 Task: Enable the option "Follow the mouse" for "Screen input".
Action: Mouse moved to (141, 19)
Screenshot: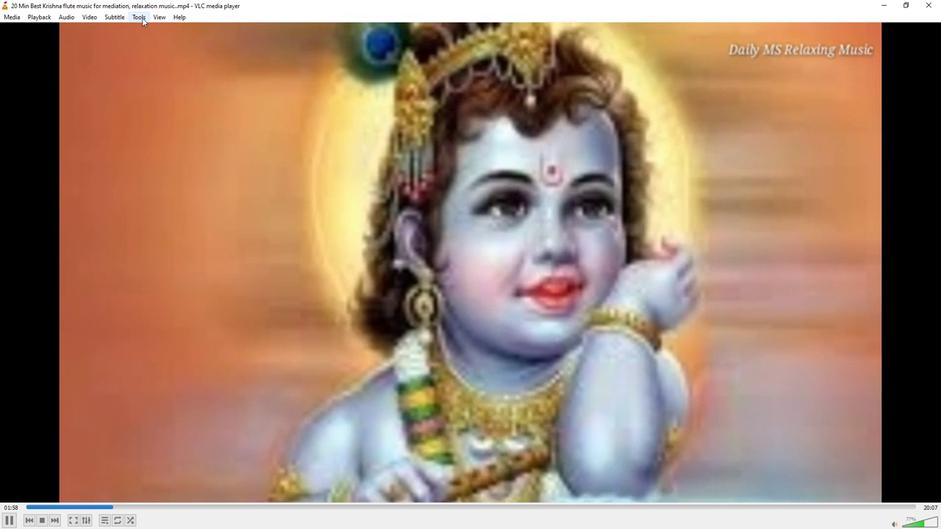 
Action: Mouse pressed left at (141, 19)
Screenshot: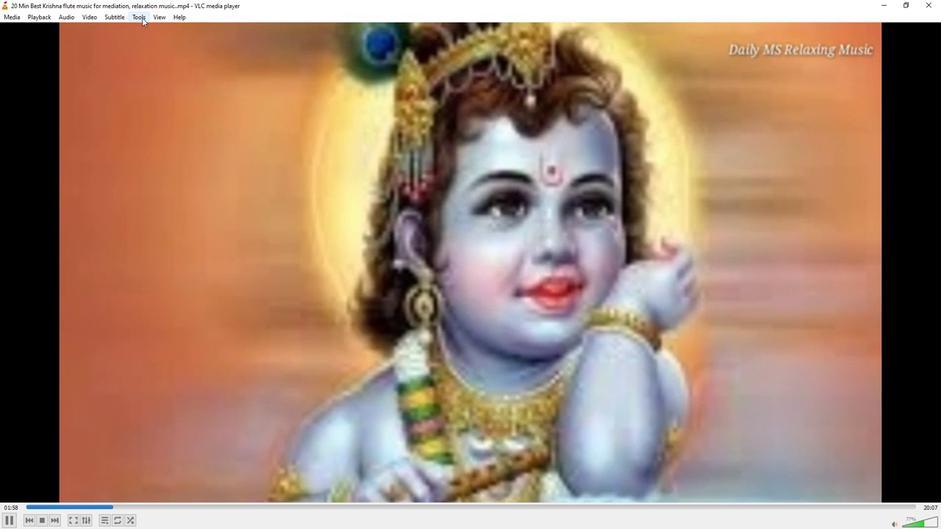 
Action: Mouse moved to (154, 135)
Screenshot: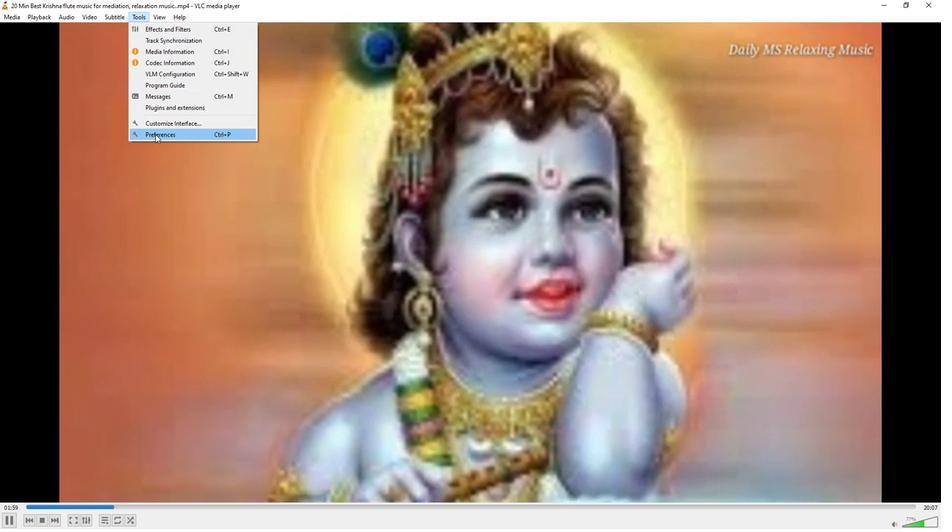 
Action: Mouse pressed left at (154, 135)
Screenshot: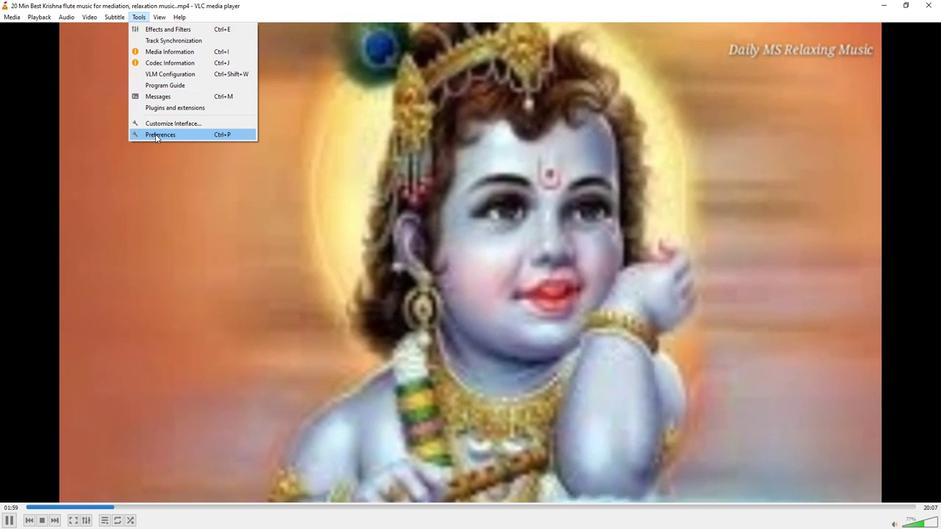 
Action: Mouse moved to (314, 433)
Screenshot: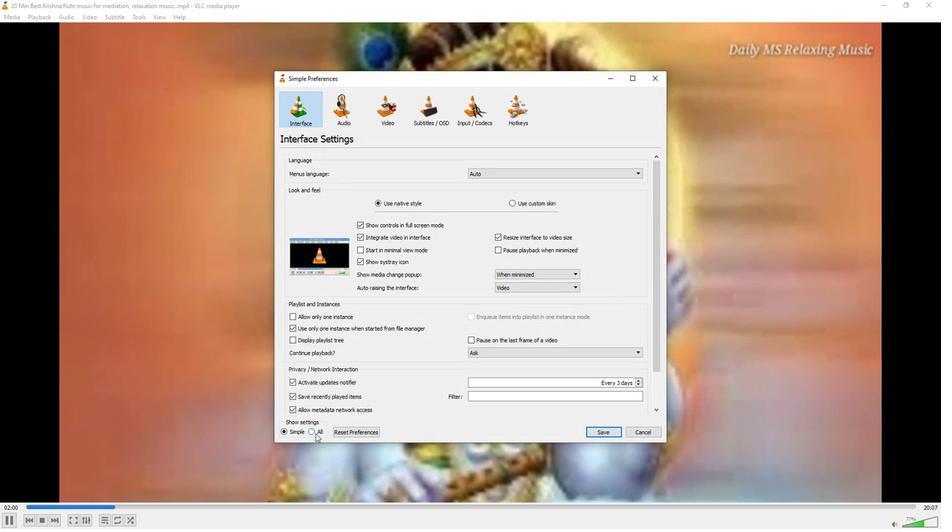 
Action: Mouse pressed left at (314, 433)
Screenshot: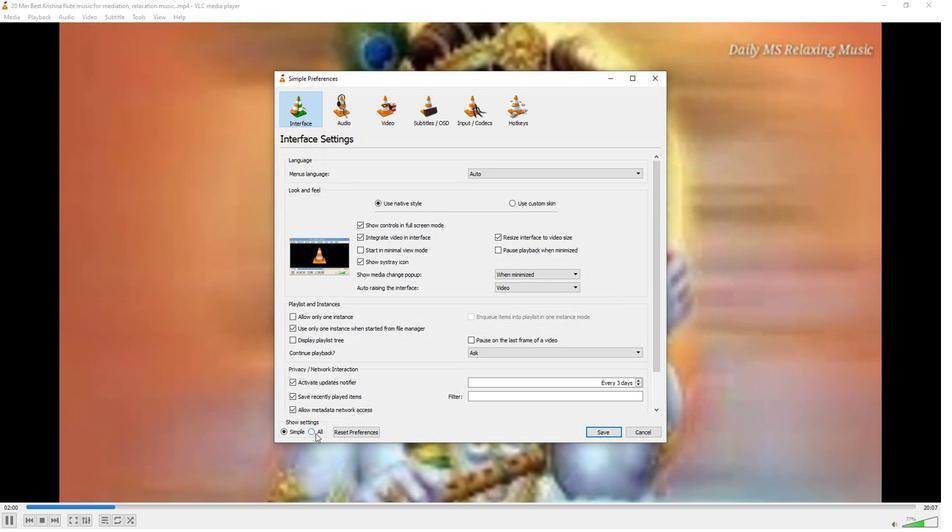 
Action: Mouse moved to (297, 270)
Screenshot: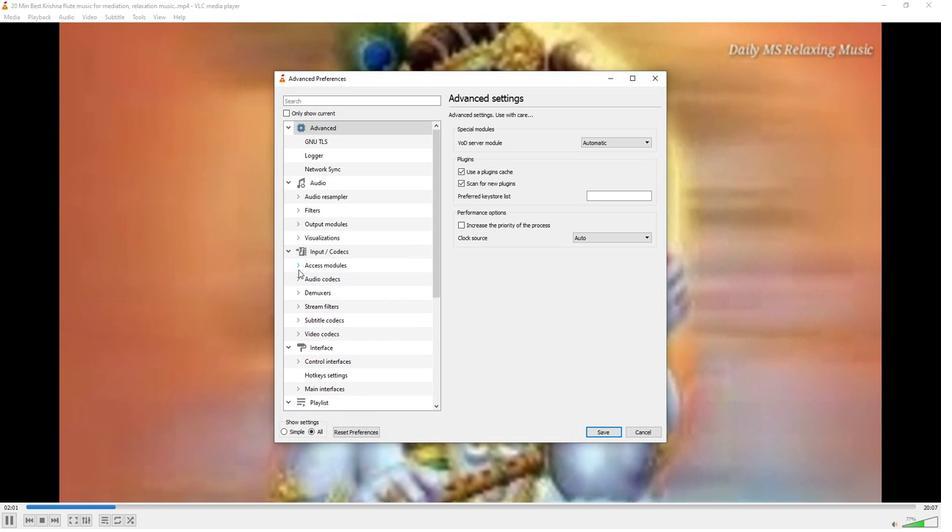 
Action: Mouse pressed left at (297, 270)
Screenshot: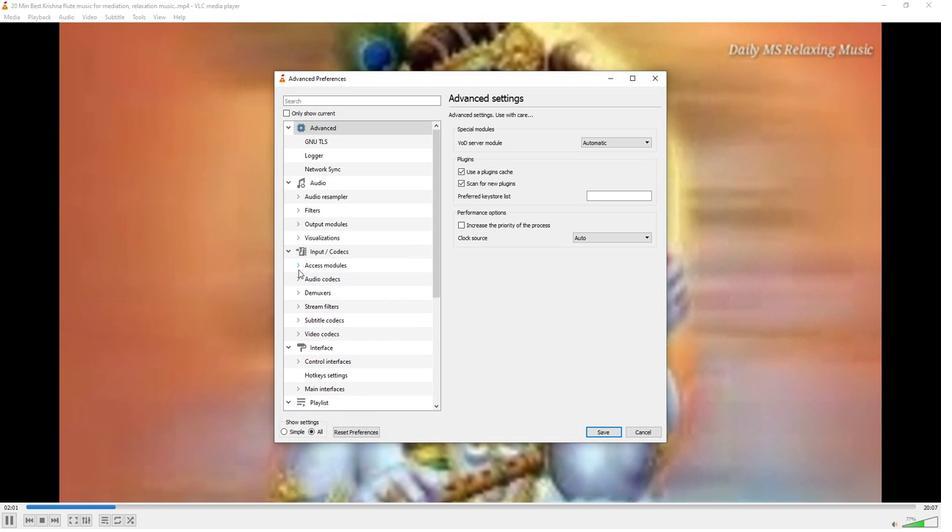 
Action: Mouse moved to (312, 293)
Screenshot: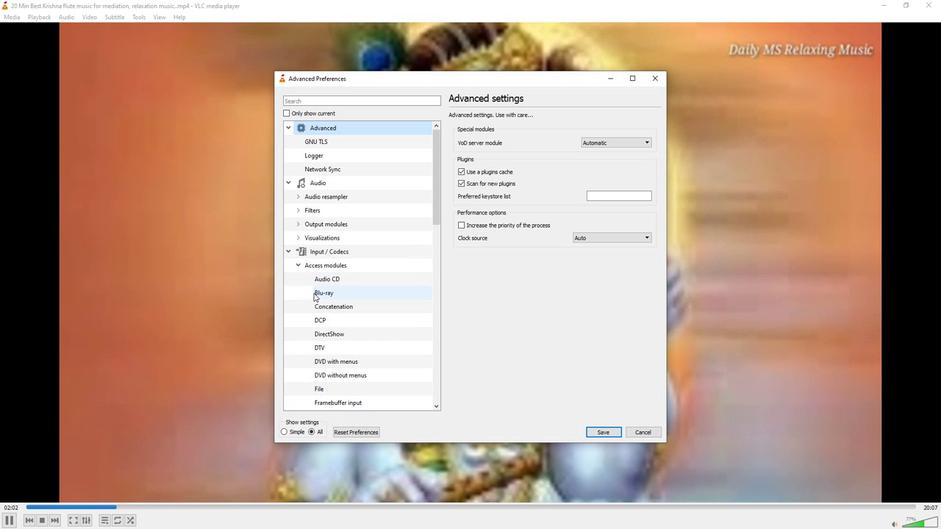 
Action: Mouse scrolled (312, 293) with delta (0, 0)
Screenshot: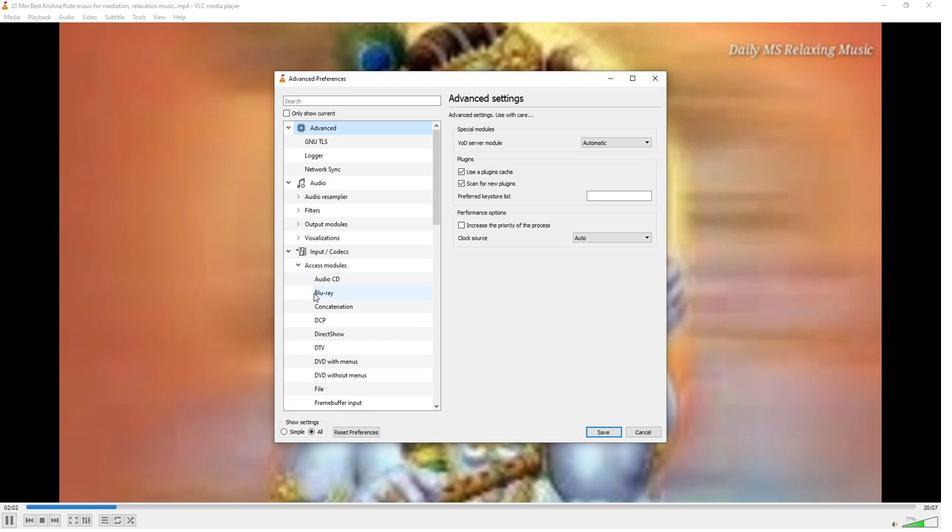 
Action: Mouse scrolled (312, 293) with delta (0, 0)
Screenshot: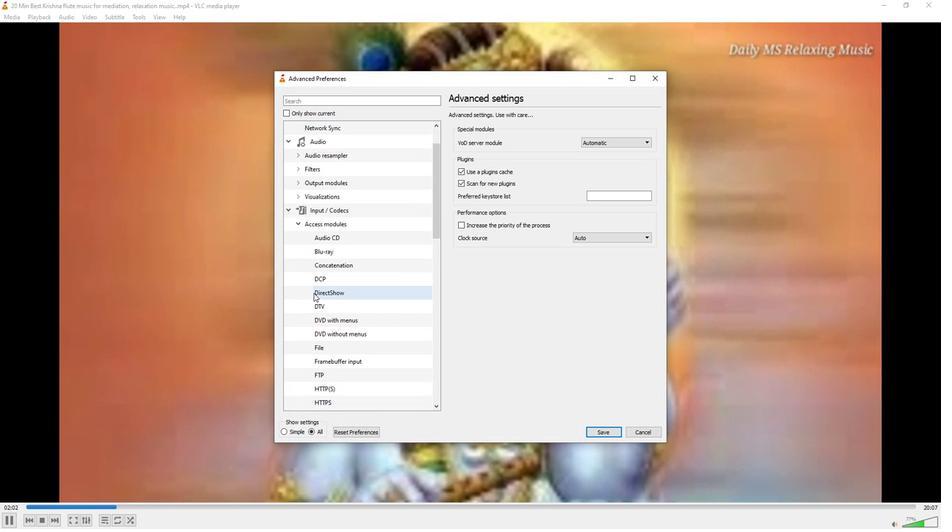 
Action: Mouse scrolled (312, 293) with delta (0, 0)
Screenshot: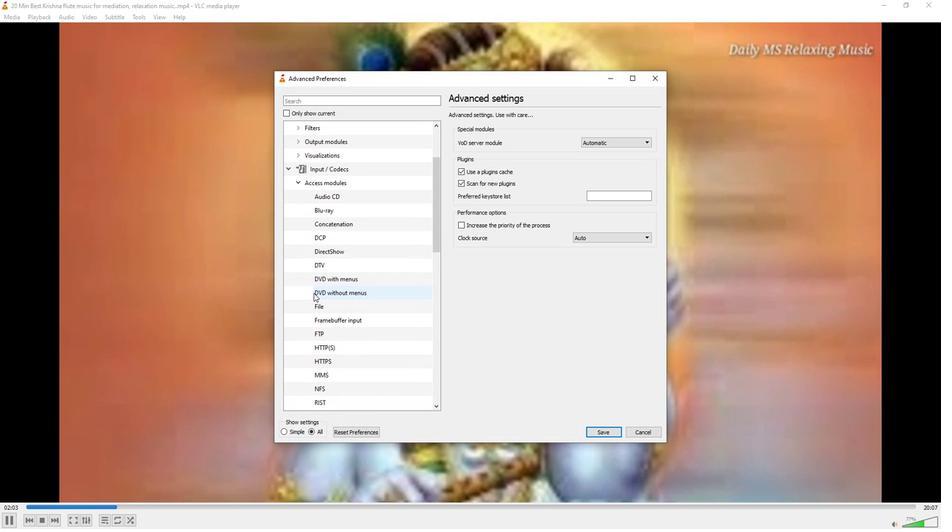 
Action: Mouse scrolled (312, 293) with delta (0, 0)
Screenshot: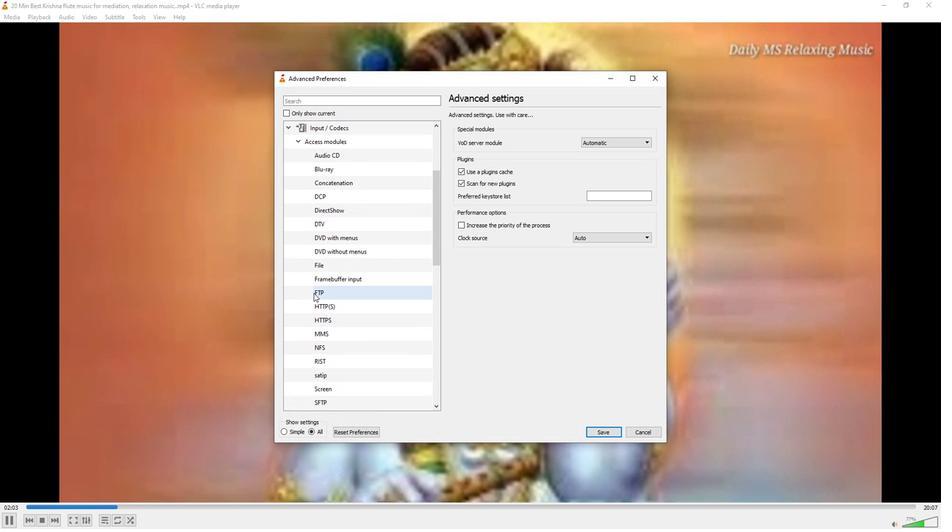
Action: Mouse scrolled (312, 293) with delta (0, 0)
Screenshot: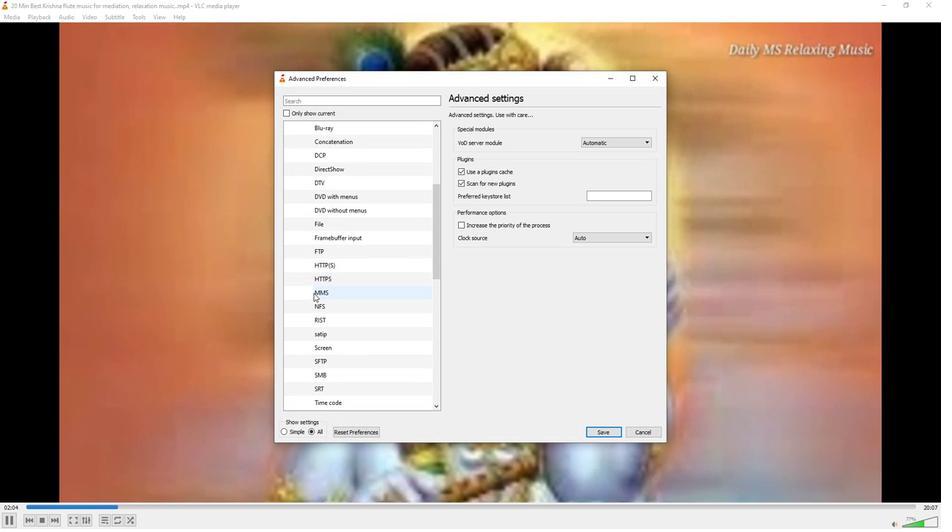 
Action: Mouse moved to (317, 308)
Screenshot: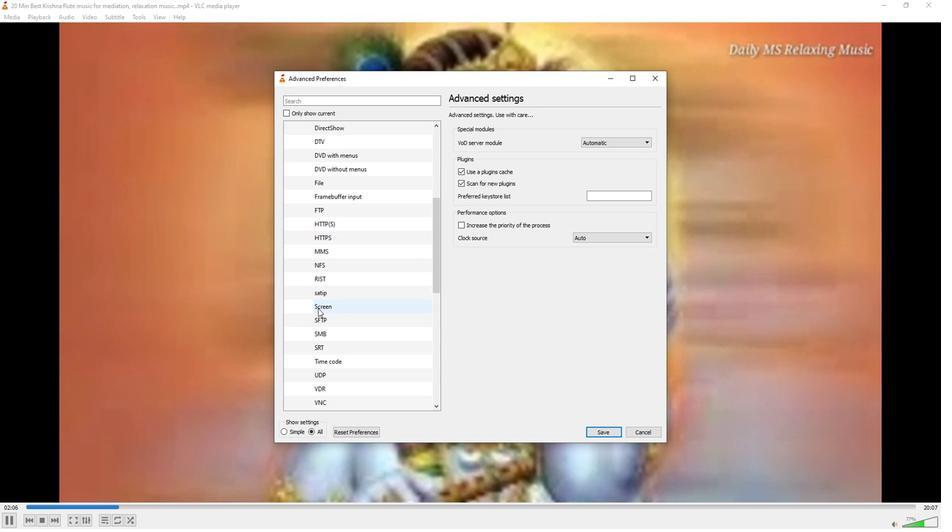 
Action: Mouse pressed left at (317, 308)
Screenshot: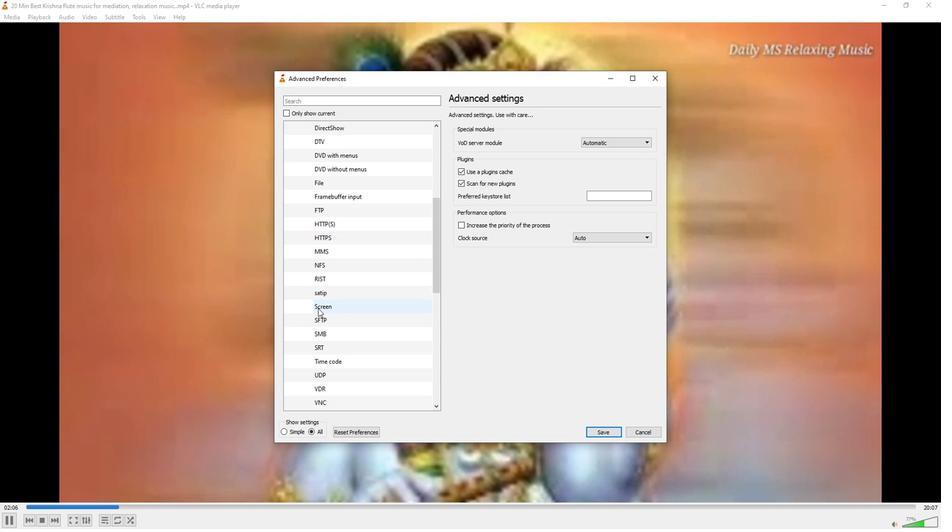 
Action: Mouse moved to (455, 198)
Screenshot: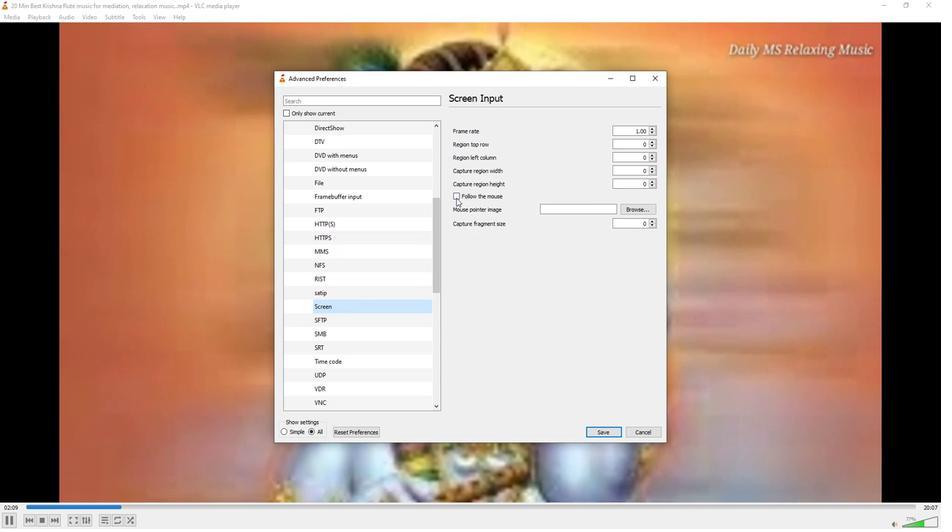 
Action: Mouse pressed left at (455, 198)
Screenshot: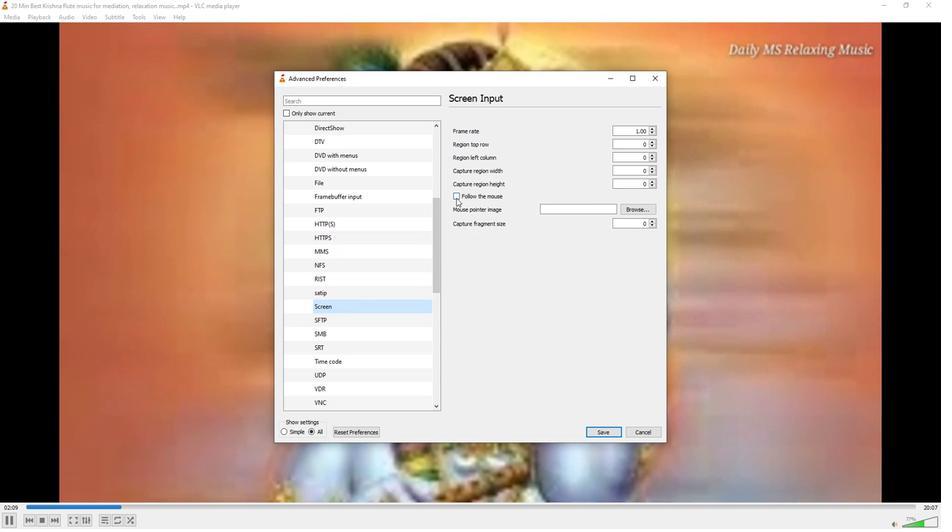 
Action: Mouse moved to (454, 239)
Screenshot: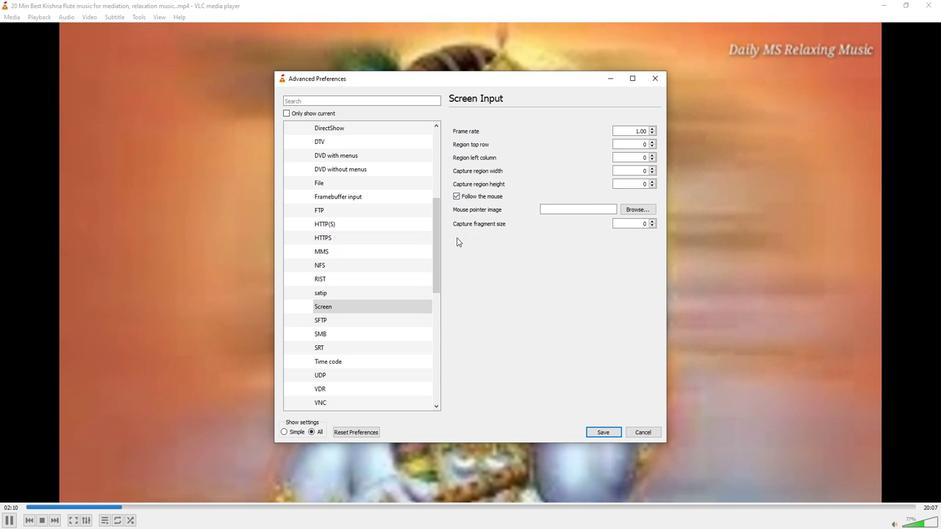 
